 Task: Create List Brand Target Audience in Board Social Media Influencer Marketing Platforms to Workspace Factoring Services. Create List Brand Perception Mapping in Board Market Research and Insights to Workspace Factoring Services. Create List Brand Experience Mapping in Board Product Roadmap Planning and Prioritization to Workspace Factoring Services
Action: Mouse moved to (211, 141)
Screenshot: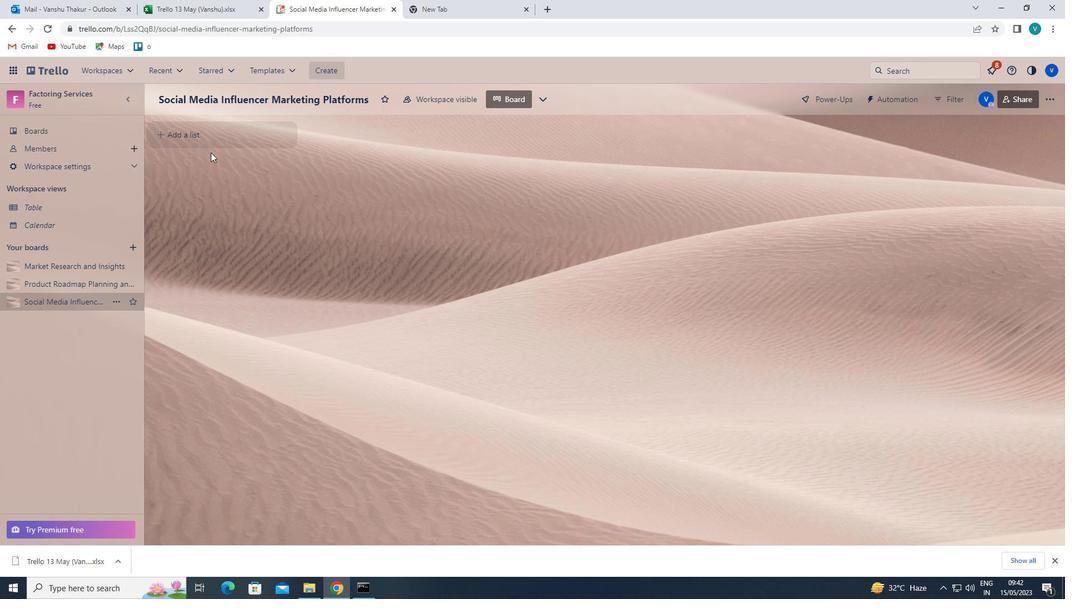 
Action: Mouse pressed left at (211, 141)
Screenshot: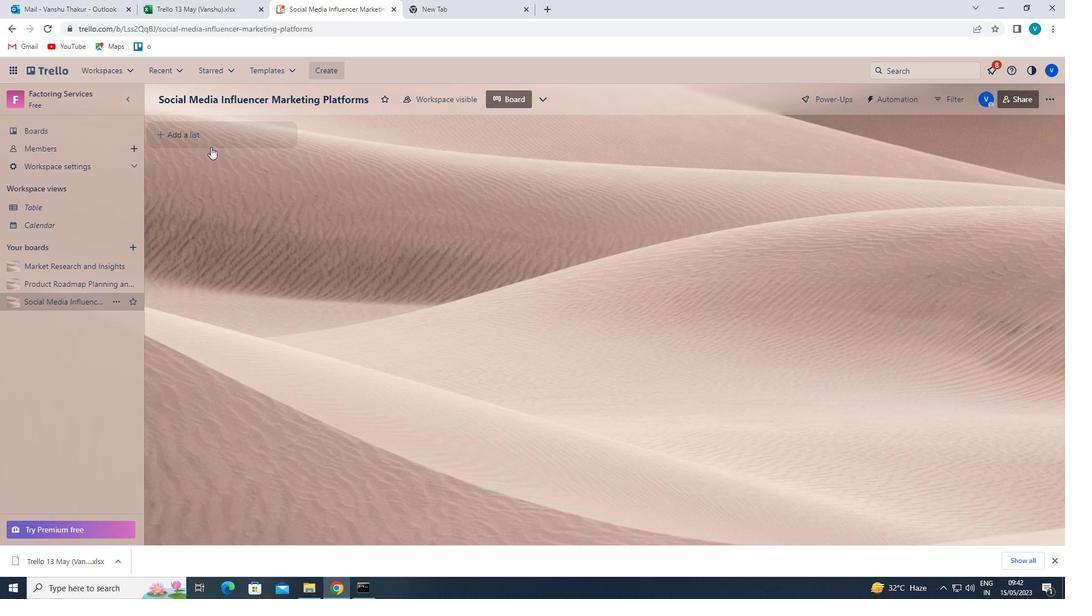 
Action: Key pressed <Key.shift>BRAND<Key.space><Key.shift>TARGET<Key.space><Key.shift>AUDIENCE<Key.enter>
Screenshot: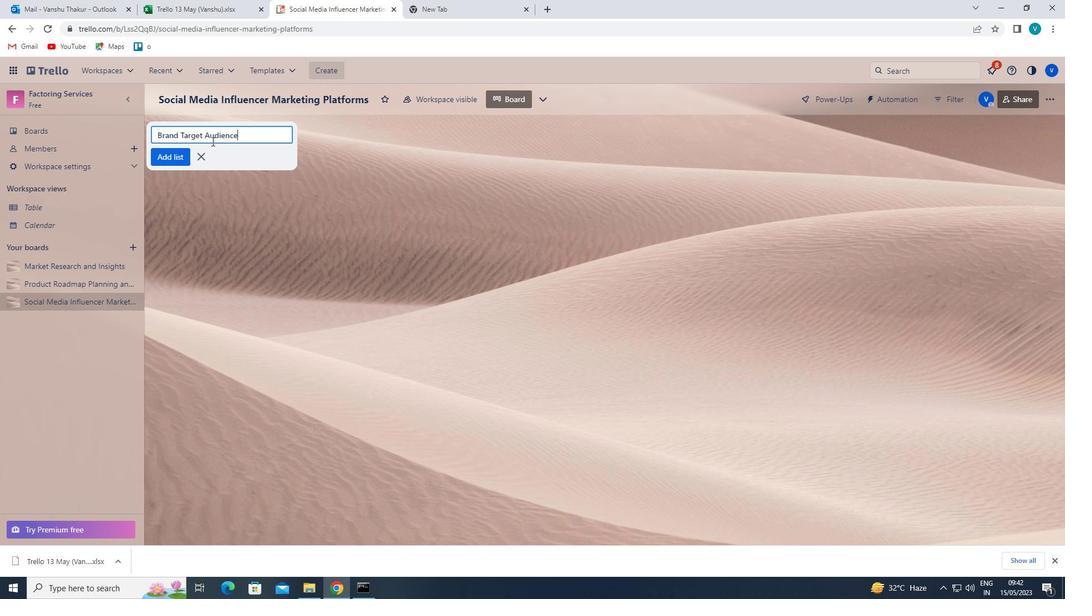 
Action: Mouse moved to (72, 264)
Screenshot: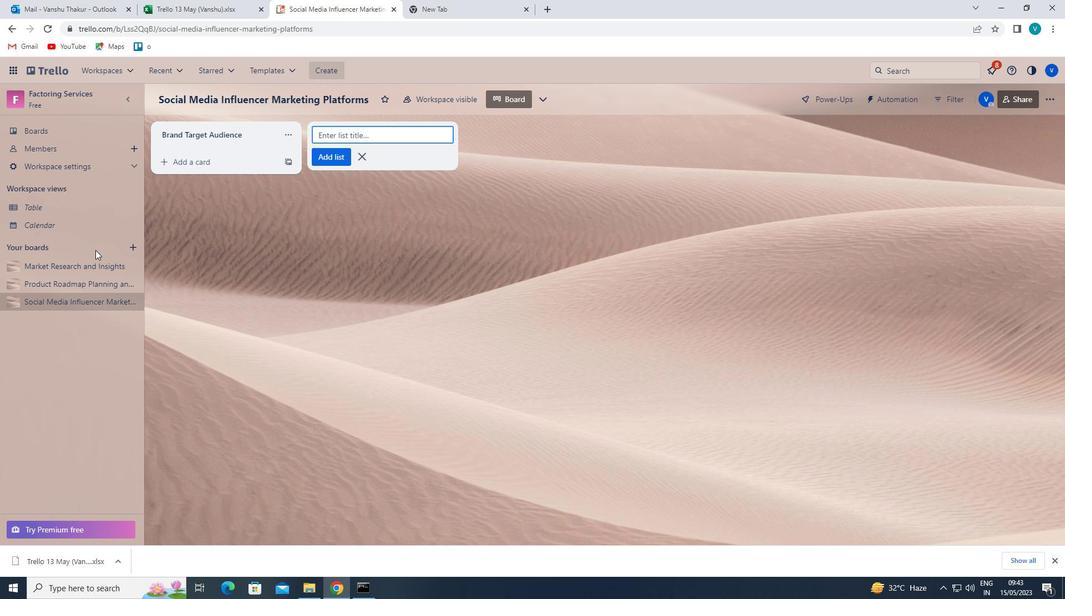 
Action: Mouse pressed left at (72, 264)
Screenshot: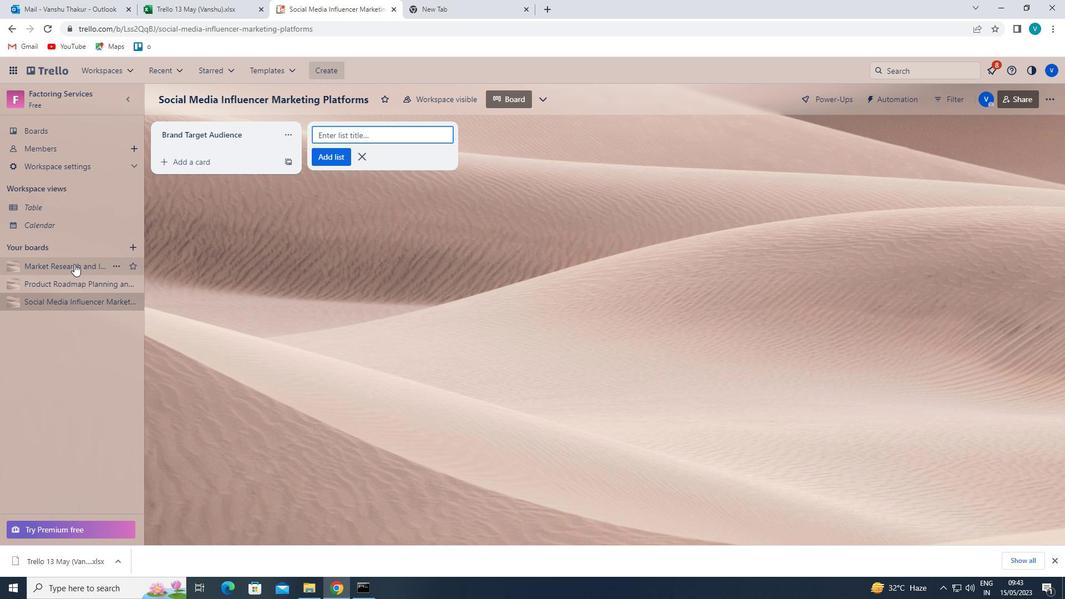 
Action: Mouse moved to (217, 129)
Screenshot: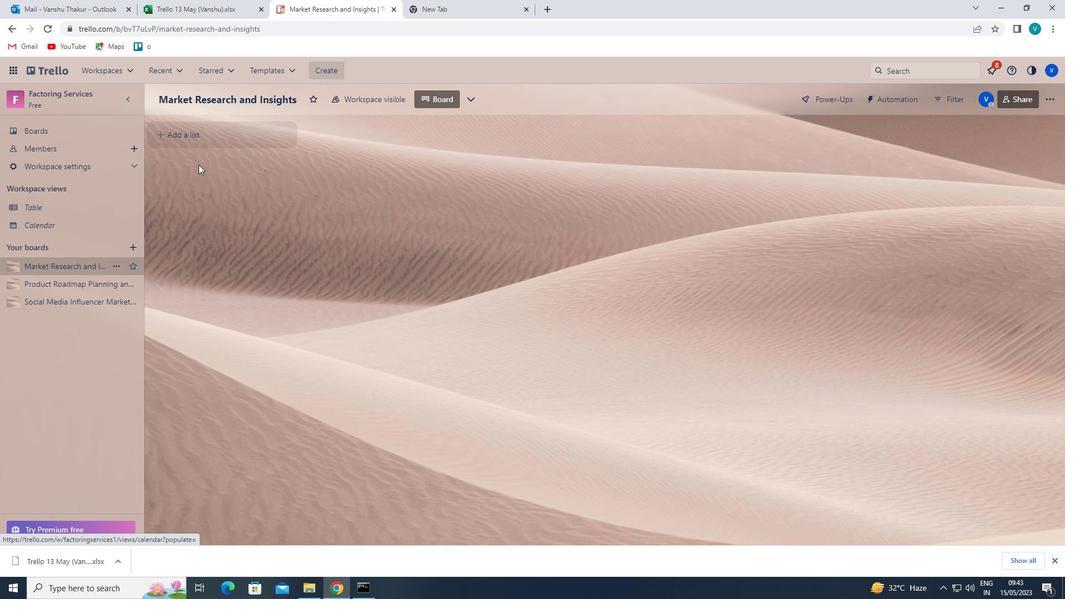 
Action: Mouse pressed left at (217, 129)
Screenshot: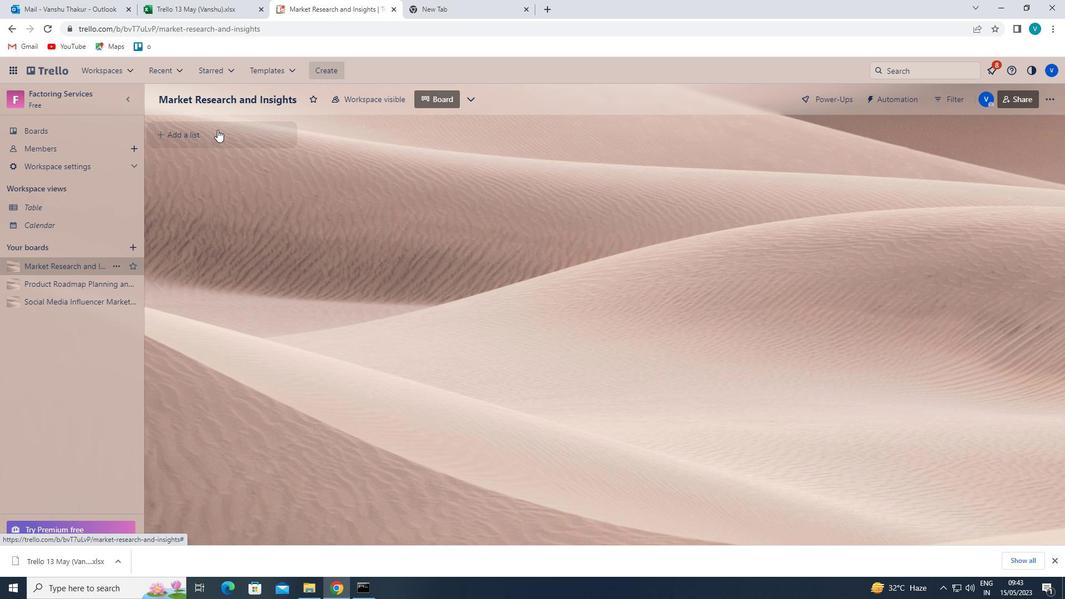 
Action: Key pressed <Key.shift>BRAND<Key.space><Key.shift>PERCEPTION<Key.space><Key.shift>MAPPING<Key.enter>
Screenshot: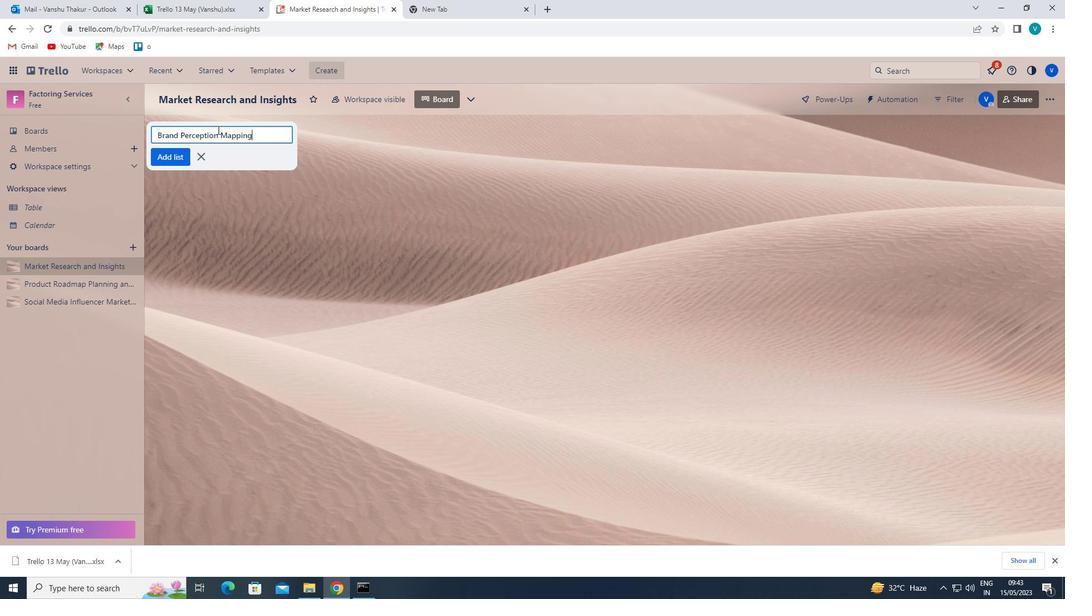 
Action: Mouse moved to (66, 283)
Screenshot: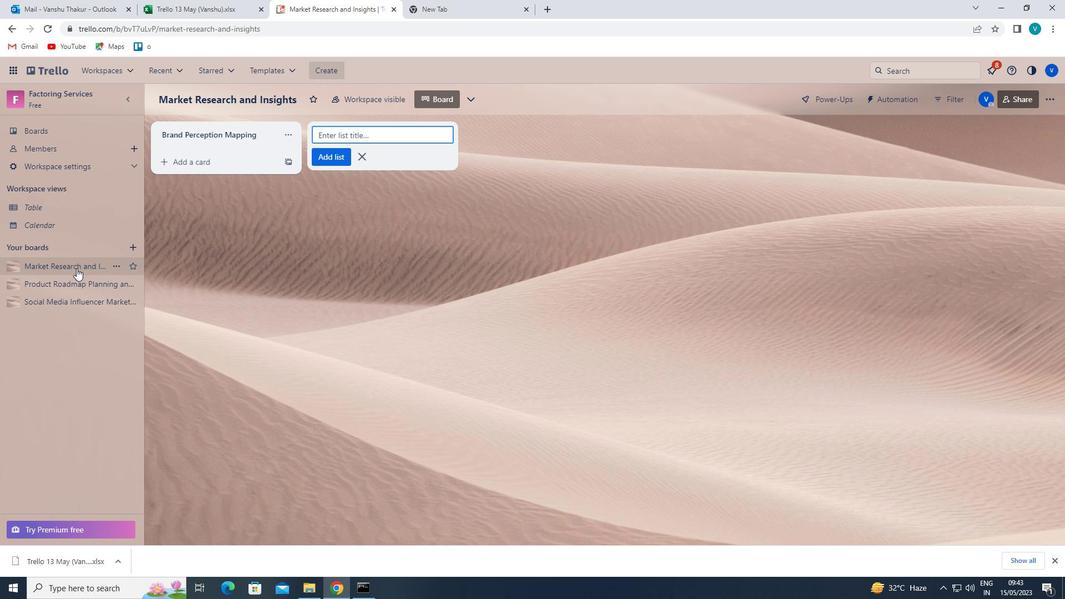 
Action: Mouse pressed left at (66, 283)
Screenshot: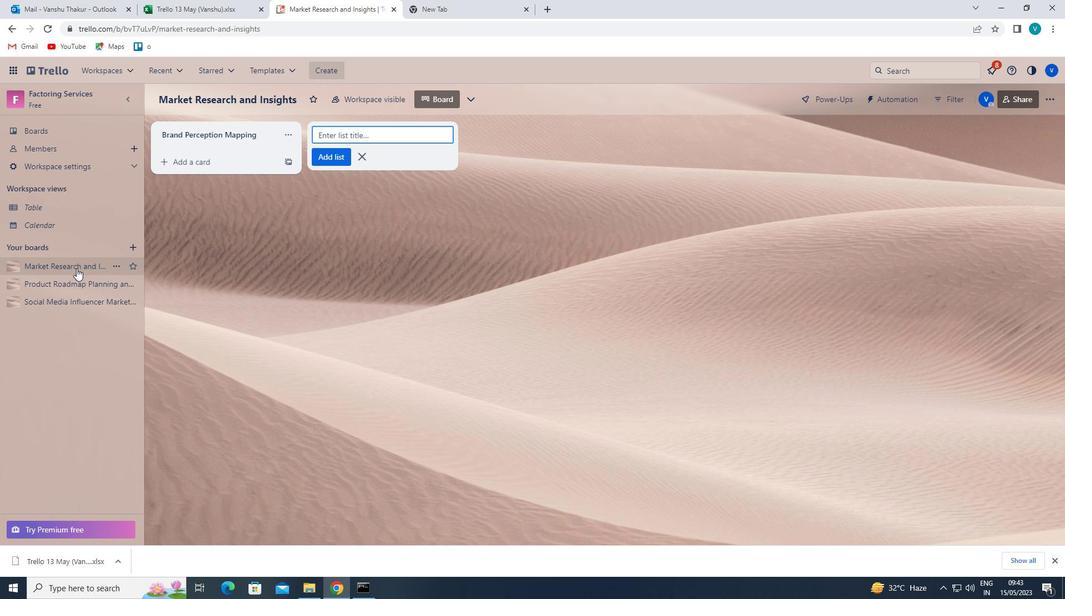 
Action: Mouse moved to (222, 132)
Screenshot: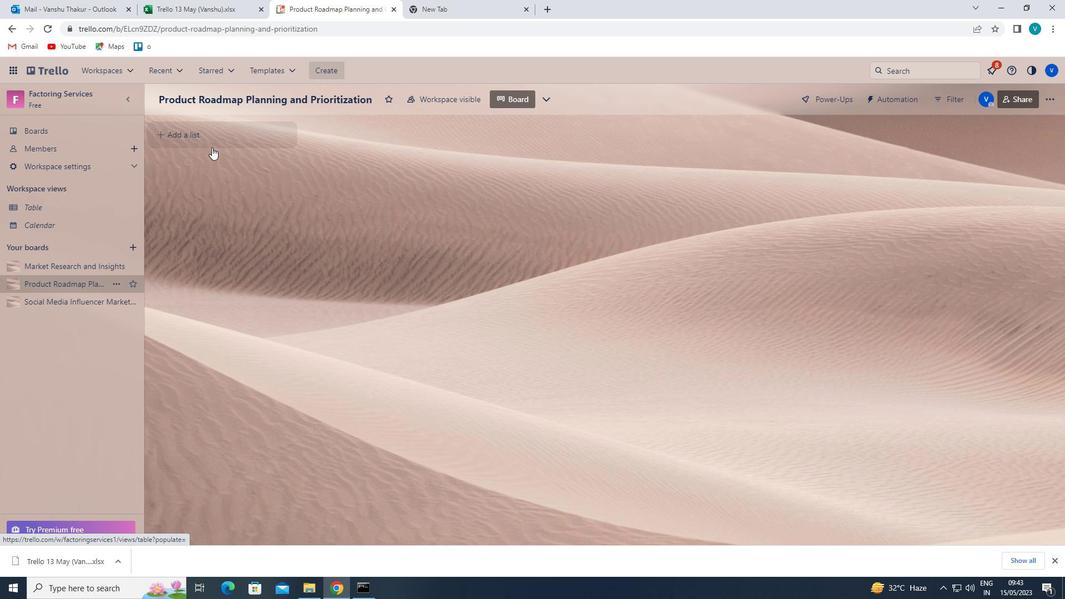 
Action: Mouse pressed left at (222, 132)
Screenshot: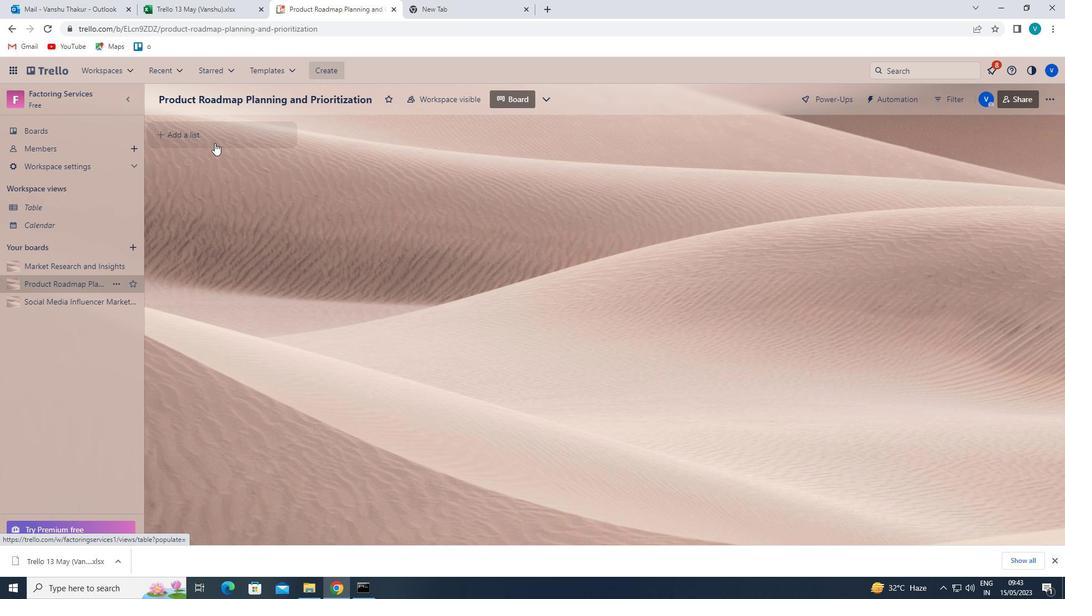 
Action: Key pressed <Key.shift>BRAND<Key.space><Key.shift>EXPERIENCE<Key.space><Key.shift>MAPPING<Key.enter>
Screenshot: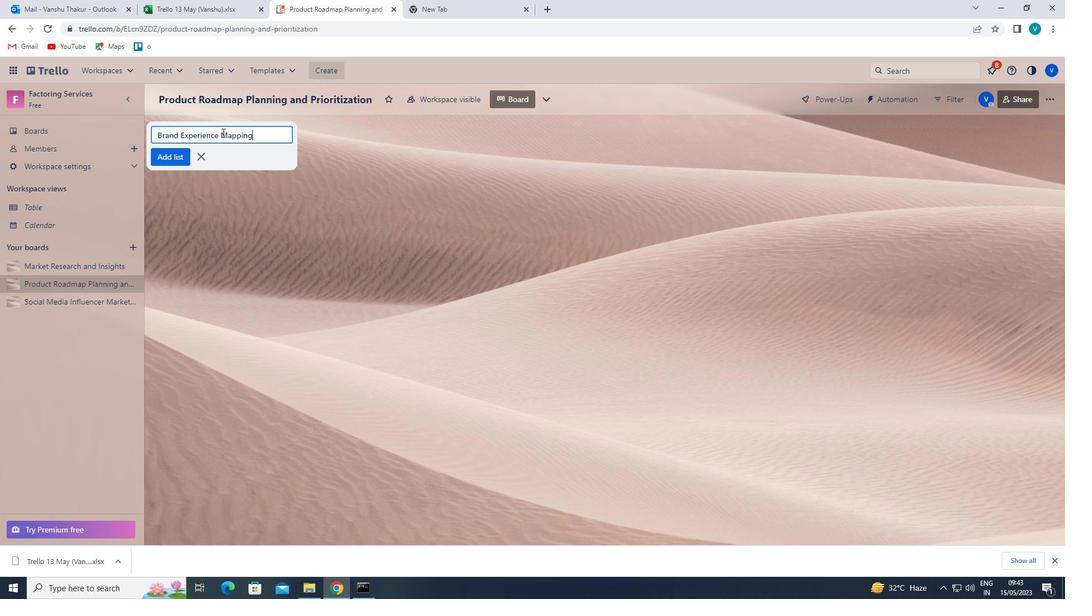 
